Task: Start in the project TrainForge the sprint 'Agile Avengers', with a duration of 3 weeks.
Action: Mouse moved to (192, 49)
Screenshot: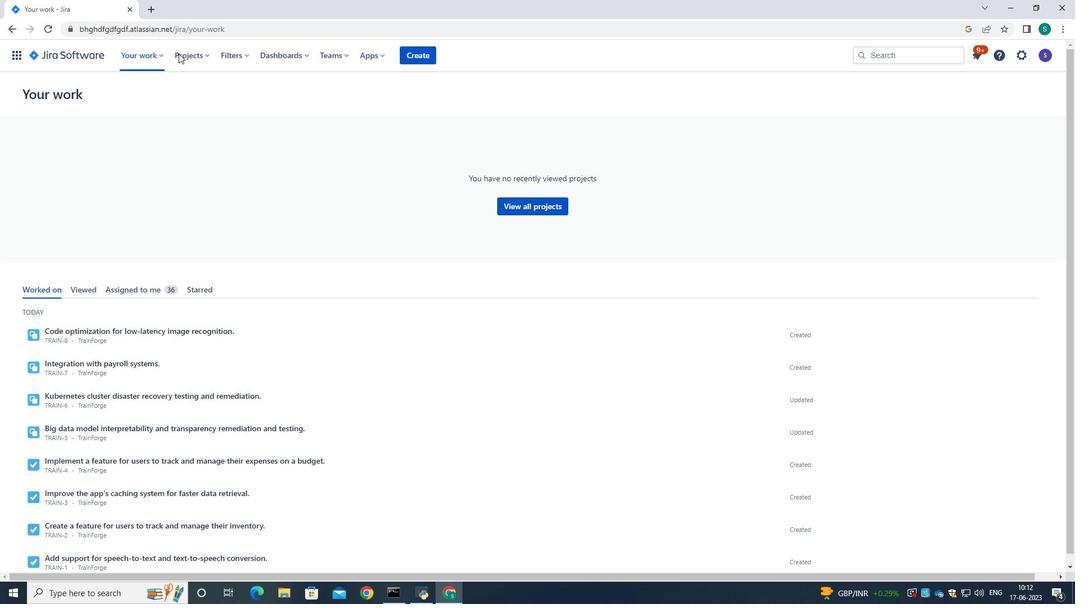 
Action: Mouse pressed left at (192, 49)
Screenshot: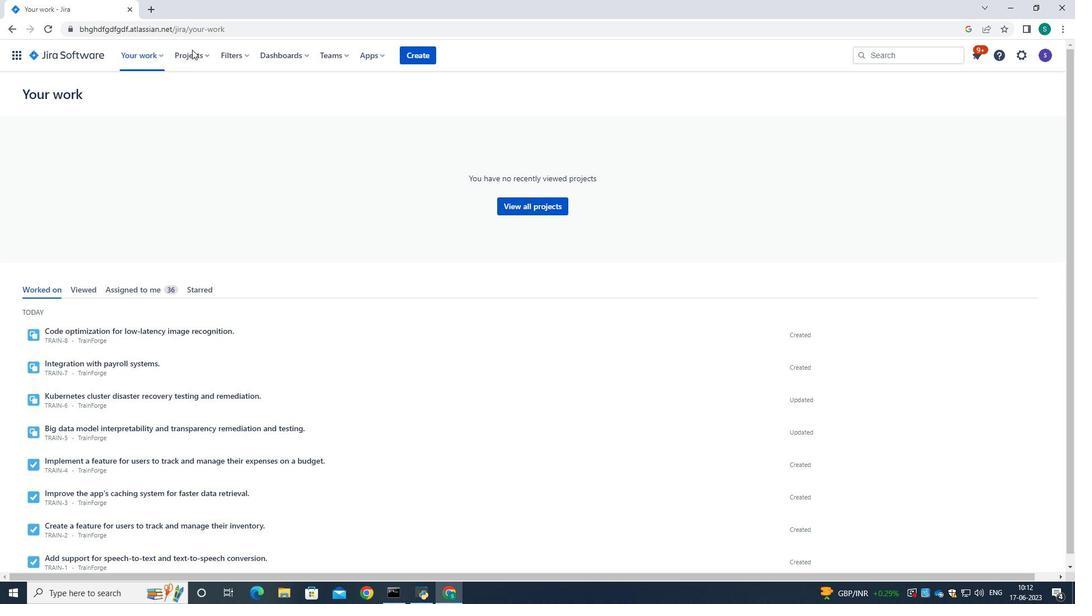 
Action: Mouse moved to (205, 105)
Screenshot: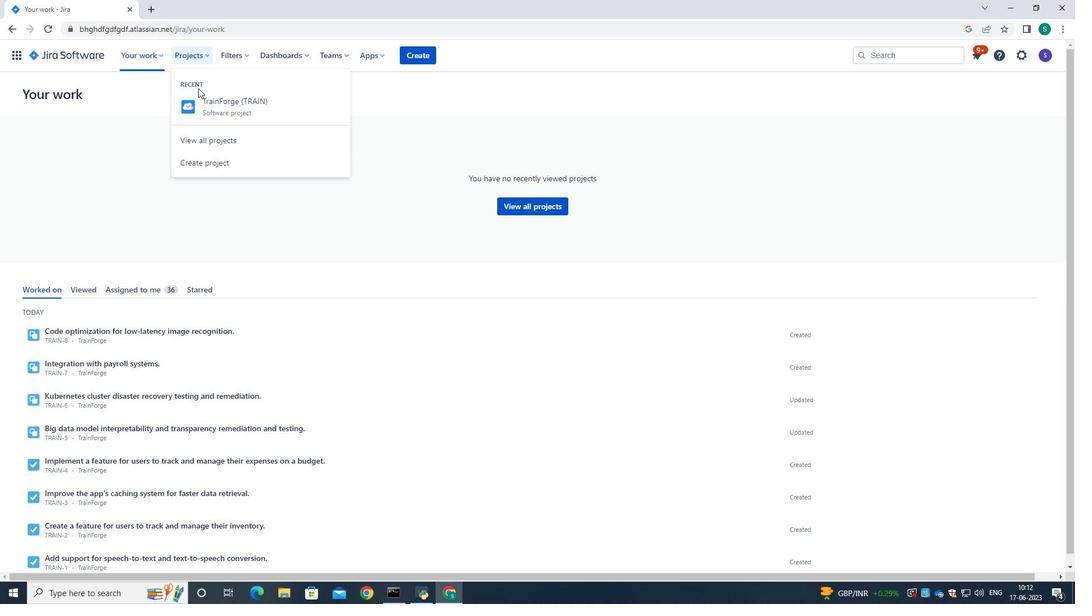 
Action: Mouse pressed left at (205, 105)
Screenshot: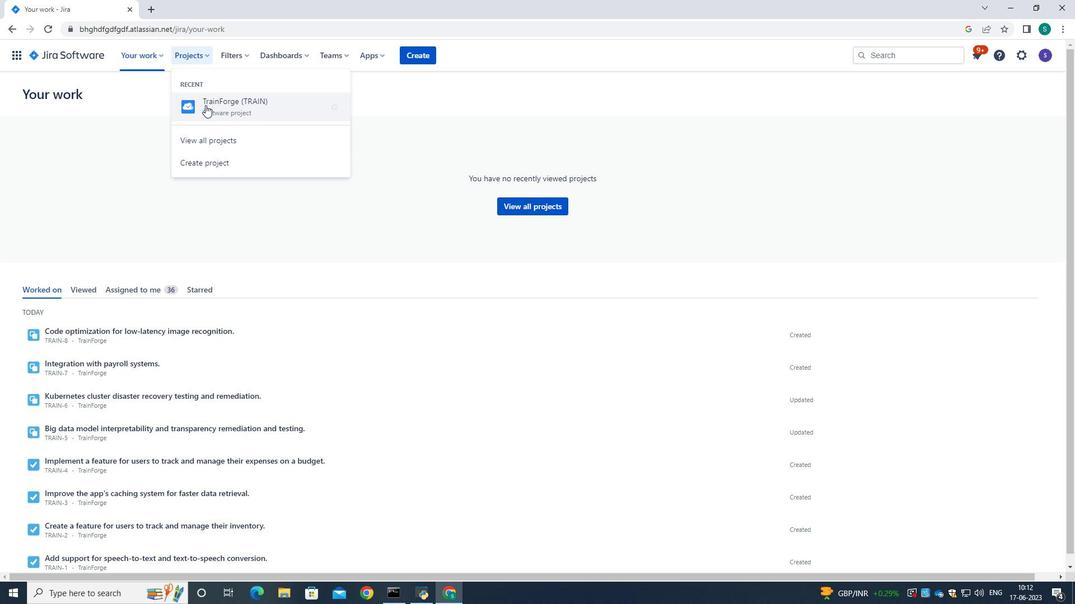 
Action: Mouse moved to (90, 175)
Screenshot: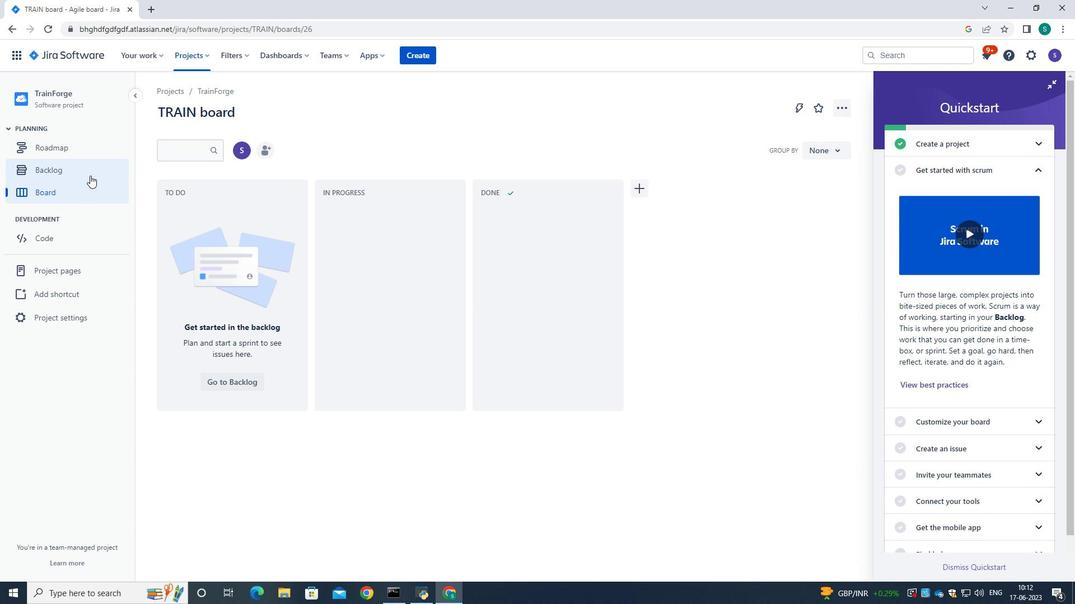
Action: Mouse pressed left at (90, 175)
Screenshot: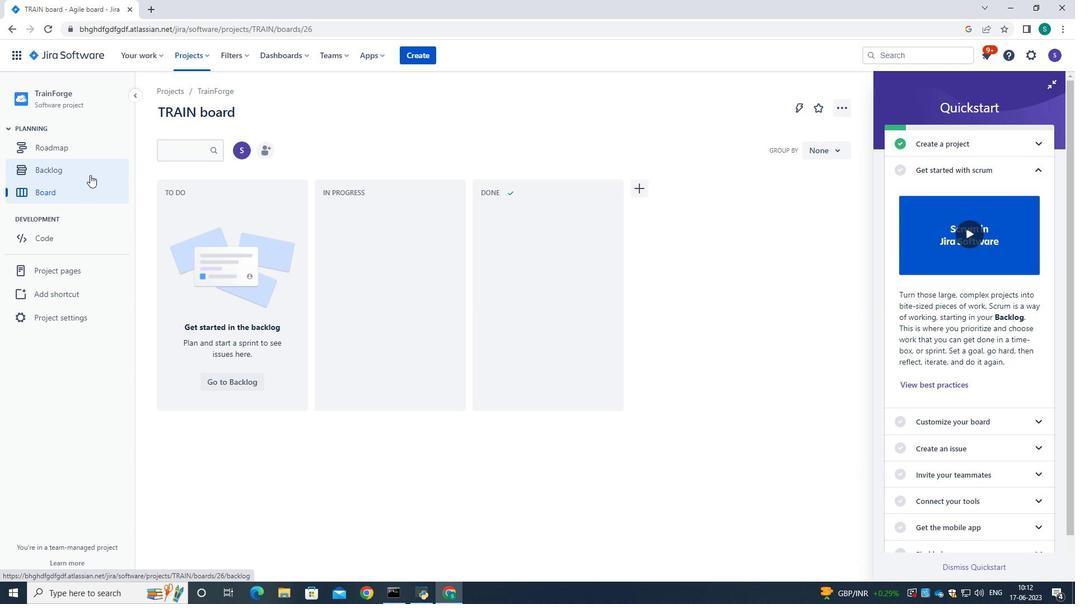 
Action: Mouse moved to (287, 216)
Screenshot: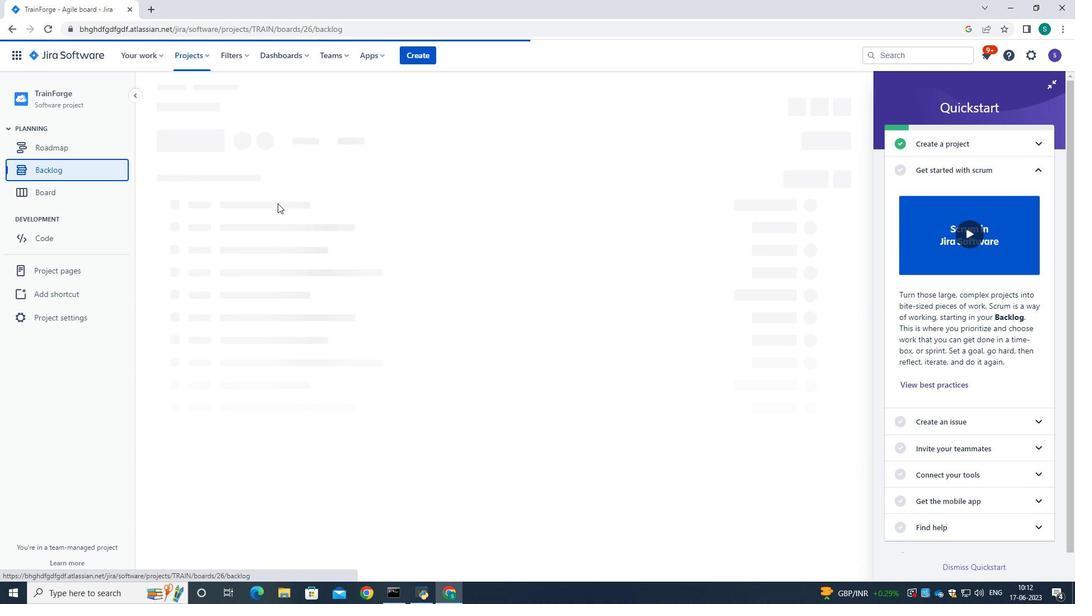
Action: Mouse scrolled (287, 216) with delta (0, 0)
Screenshot: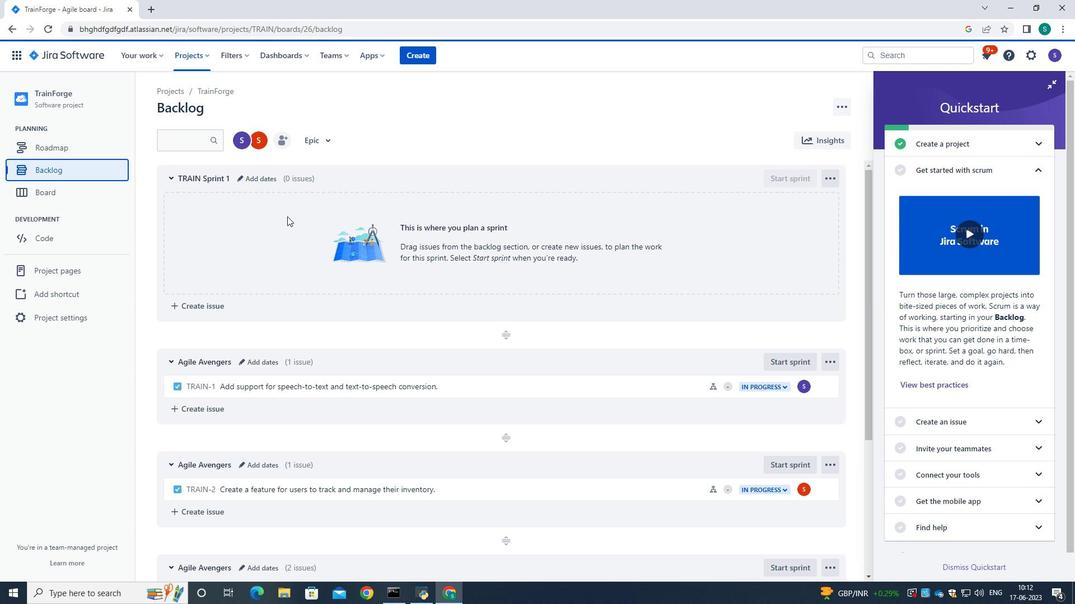 
Action: Mouse scrolled (287, 216) with delta (0, 0)
Screenshot: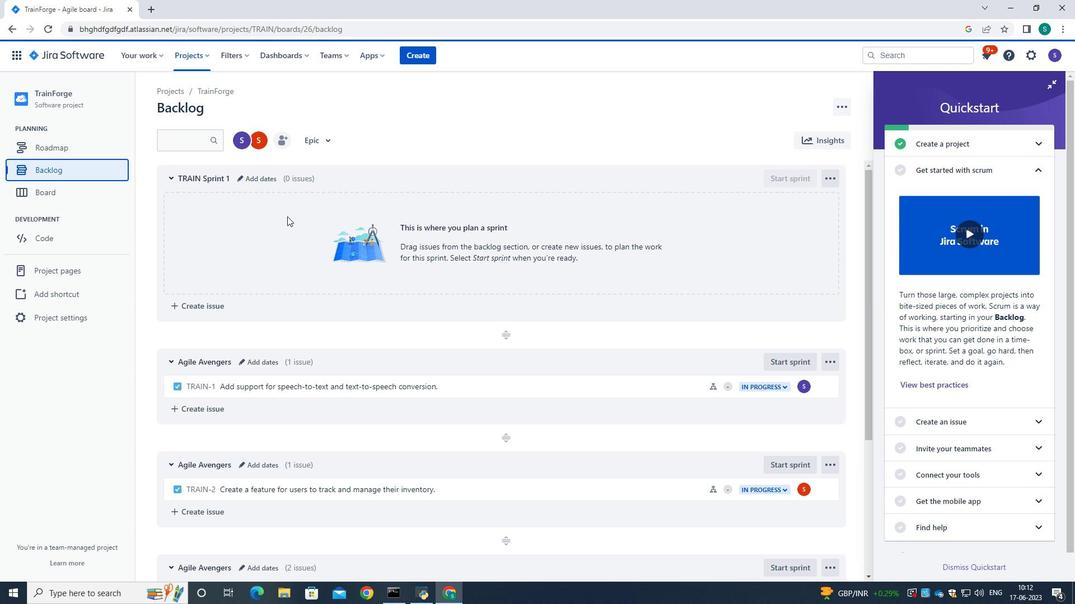 
Action: Mouse scrolled (287, 216) with delta (0, 0)
Screenshot: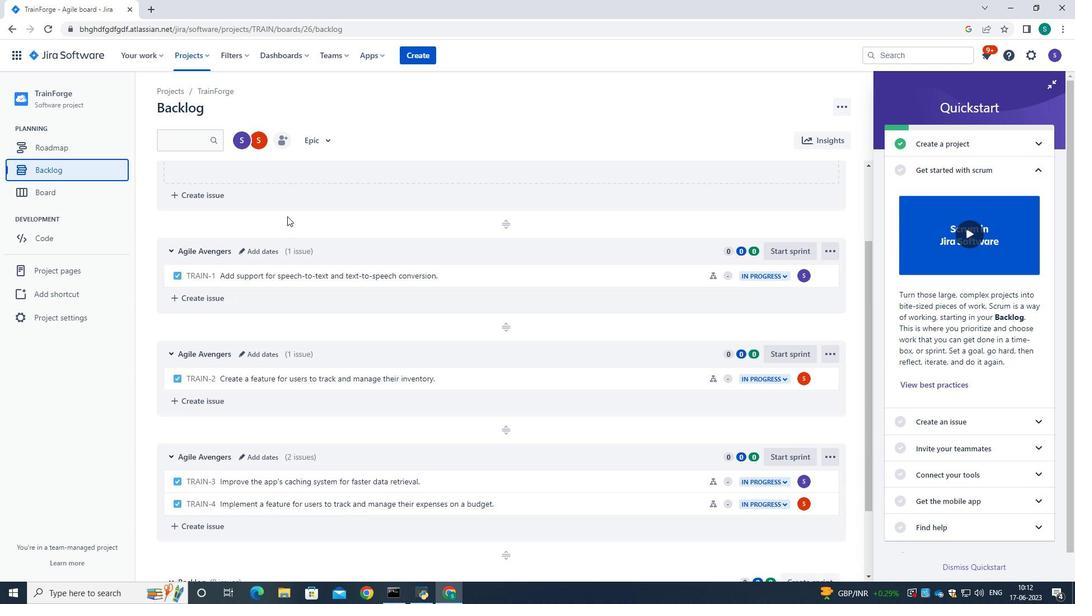 
Action: Mouse scrolled (287, 216) with delta (0, 0)
Screenshot: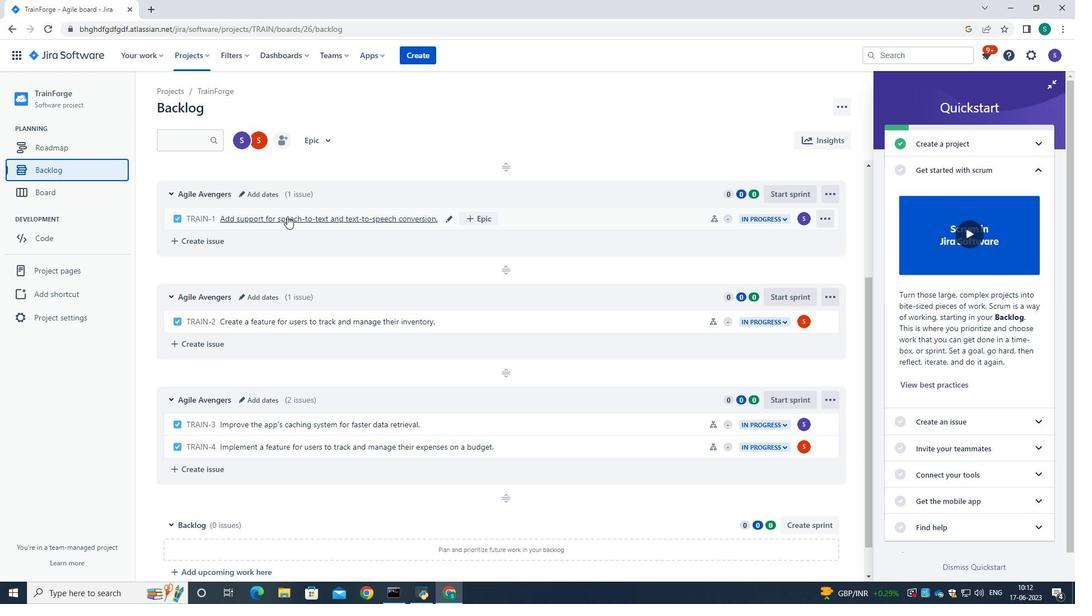 
Action: Mouse scrolled (287, 216) with delta (0, 0)
Screenshot: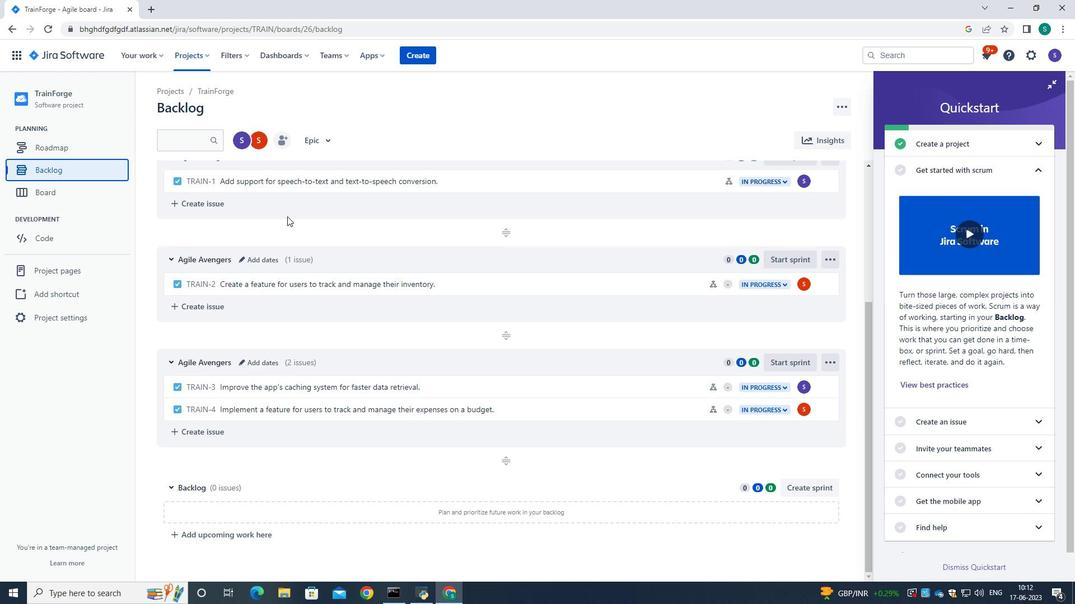 
Action: Mouse moved to (254, 360)
Screenshot: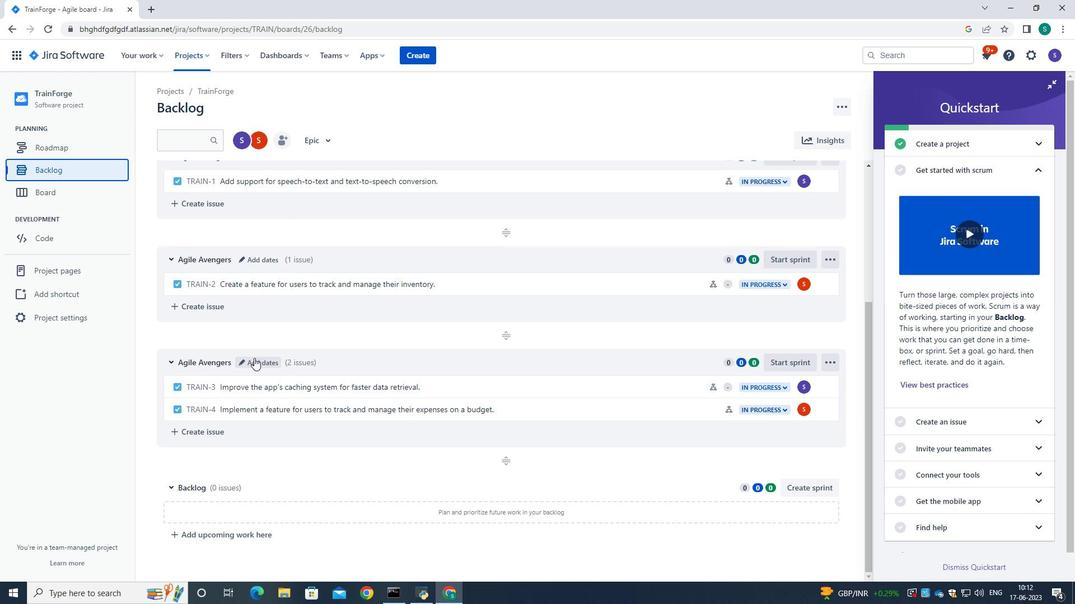 
Action: Mouse pressed left at (254, 360)
Screenshot: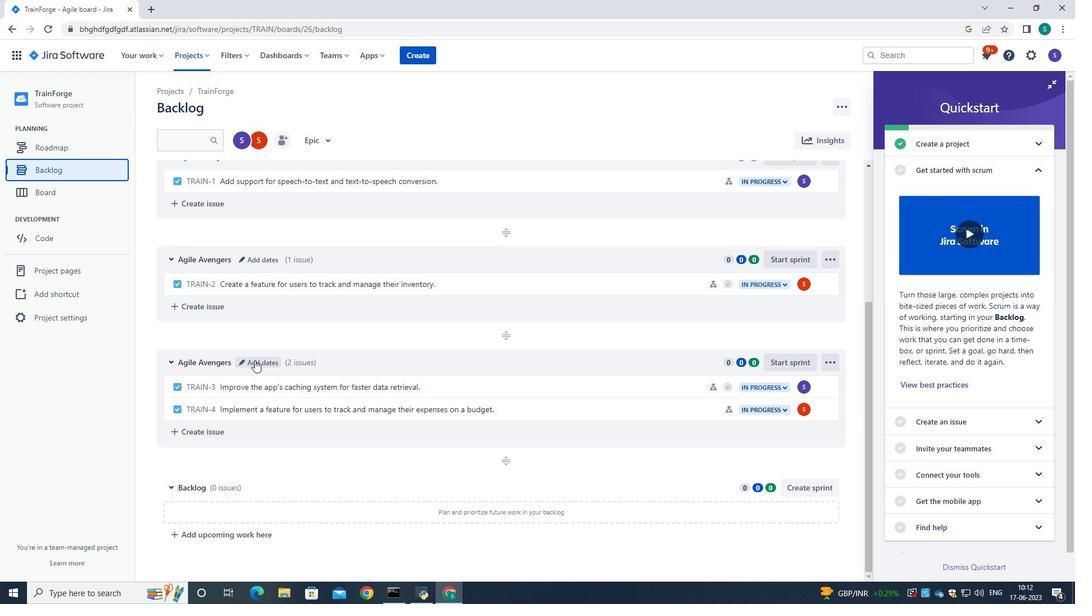 
Action: Mouse moved to (441, 174)
Screenshot: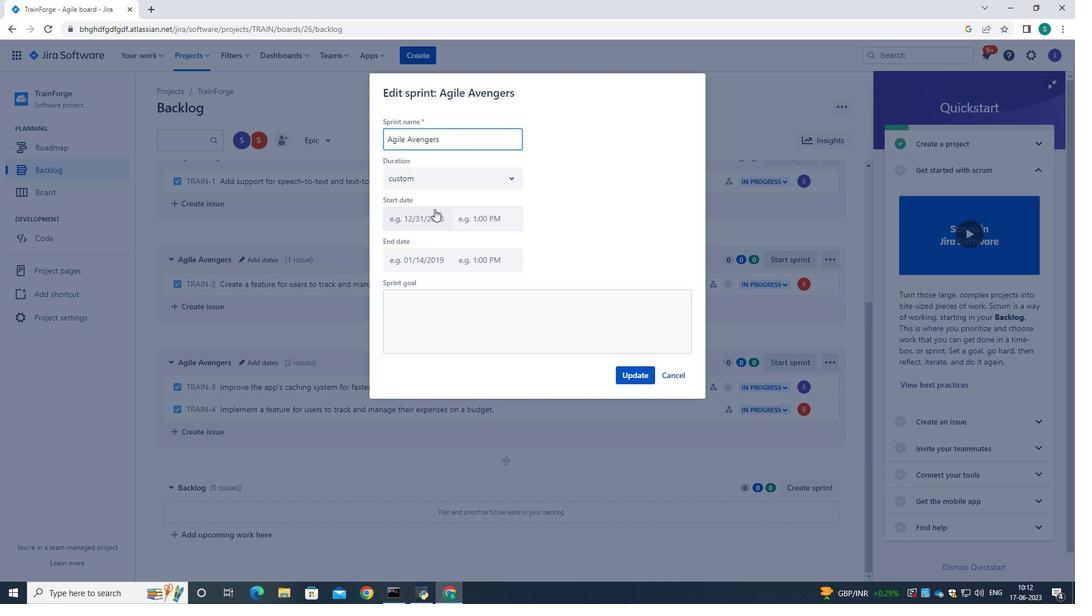 
Action: Mouse pressed left at (441, 174)
Screenshot: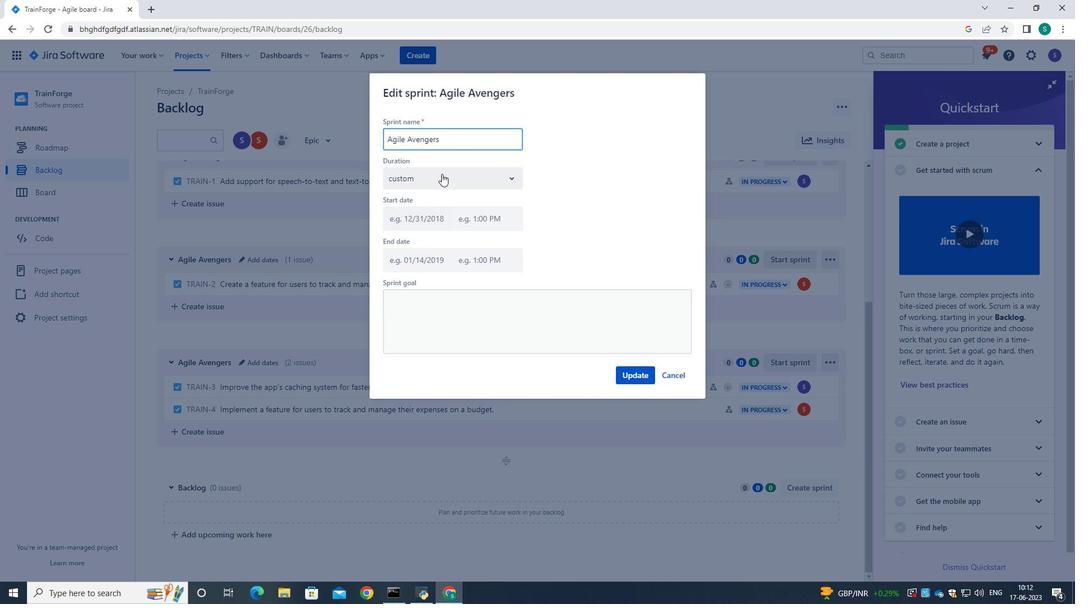 
Action: Mouse moved to (426, 242)
Screenshot: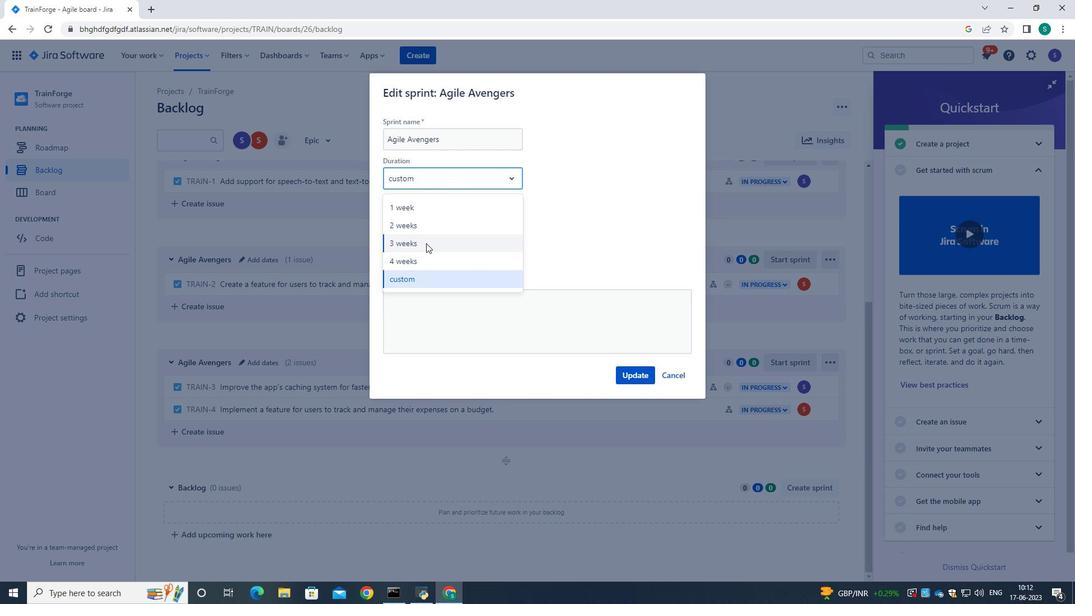 
Action: Mouse pressed left at (426, 242)
Screenshot: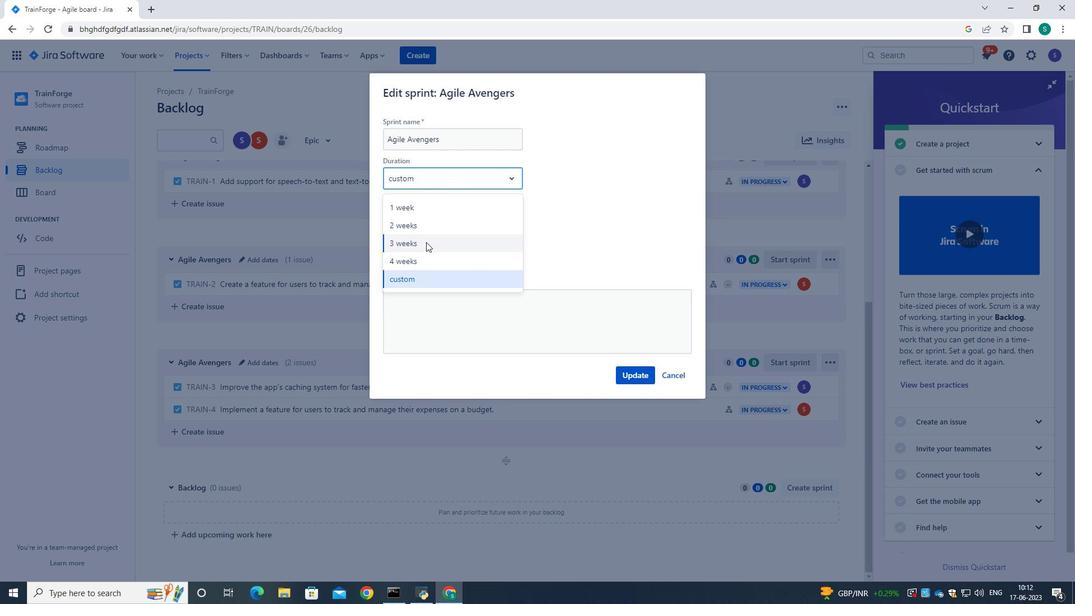 
Action: Mouse moved to (635, 376)
Screenshot: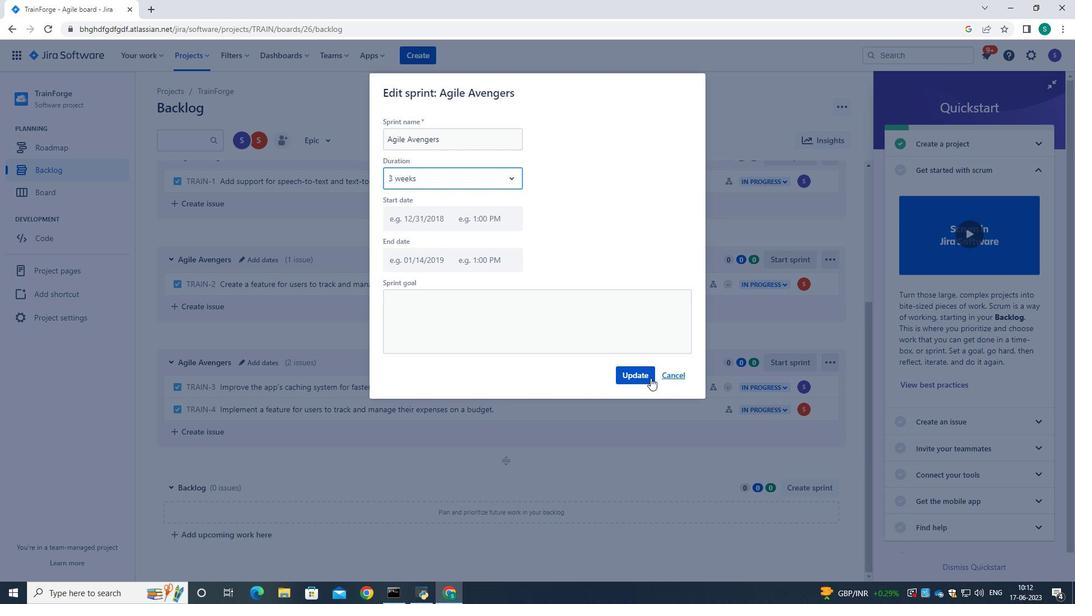 
Action: Mouse pressed left at (635, 376)
Screenshot: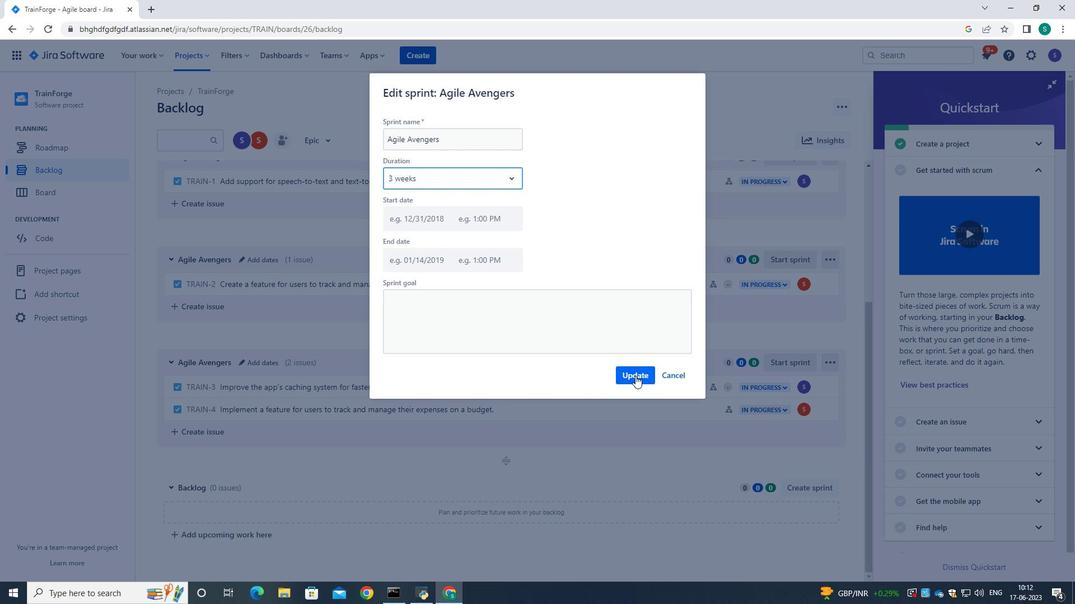 
Action: Mouse moved to (558, 210)
Screenshot: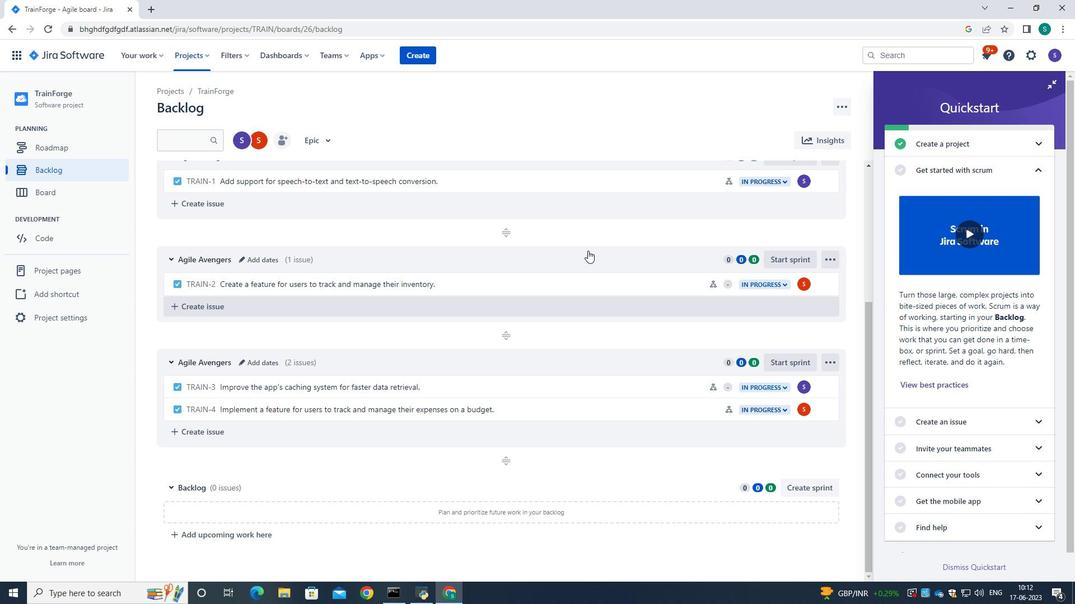 
